 Task: Add a field from the Popular template Priority a blank project AgileFocus
Action: Mouse moved to (1050, 95)
Screenshot: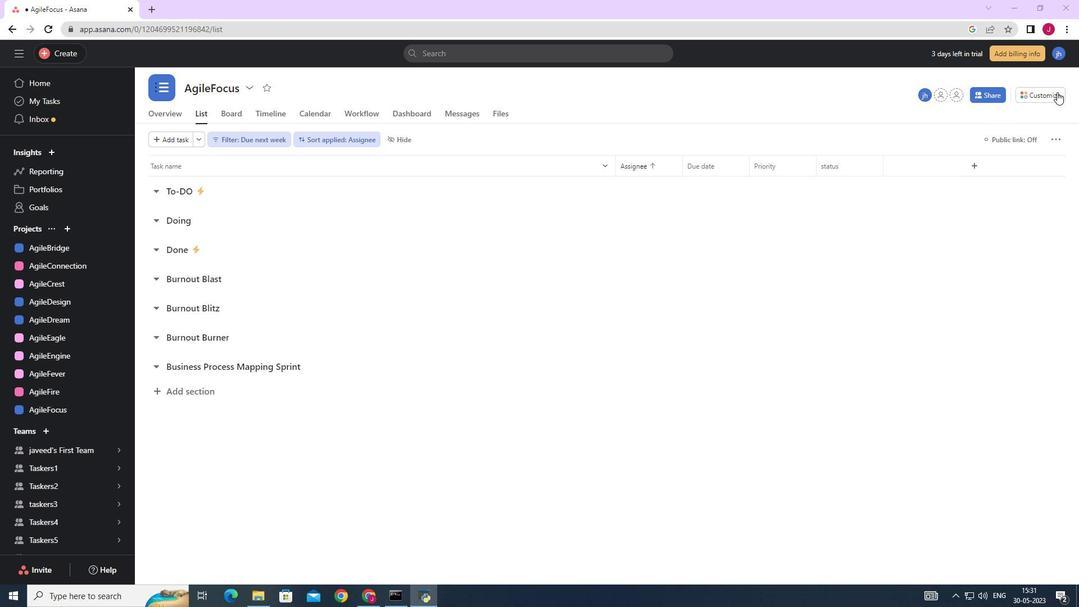 
Action: Mouse pressed left at (1050, 95)
Screenshot: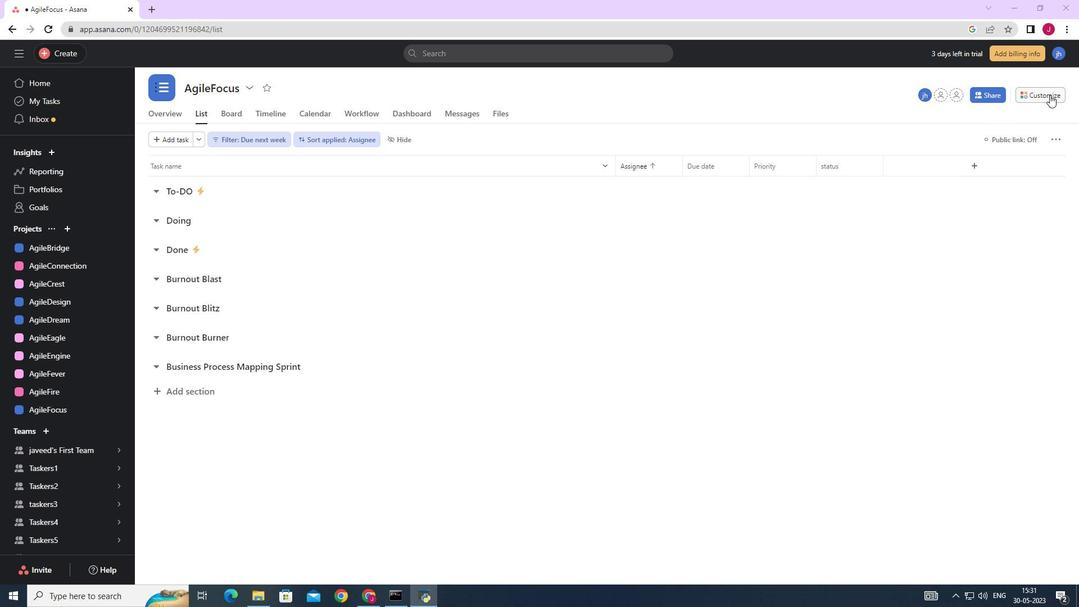 
Action: Mouse moved to (930, 231)
Screenshot: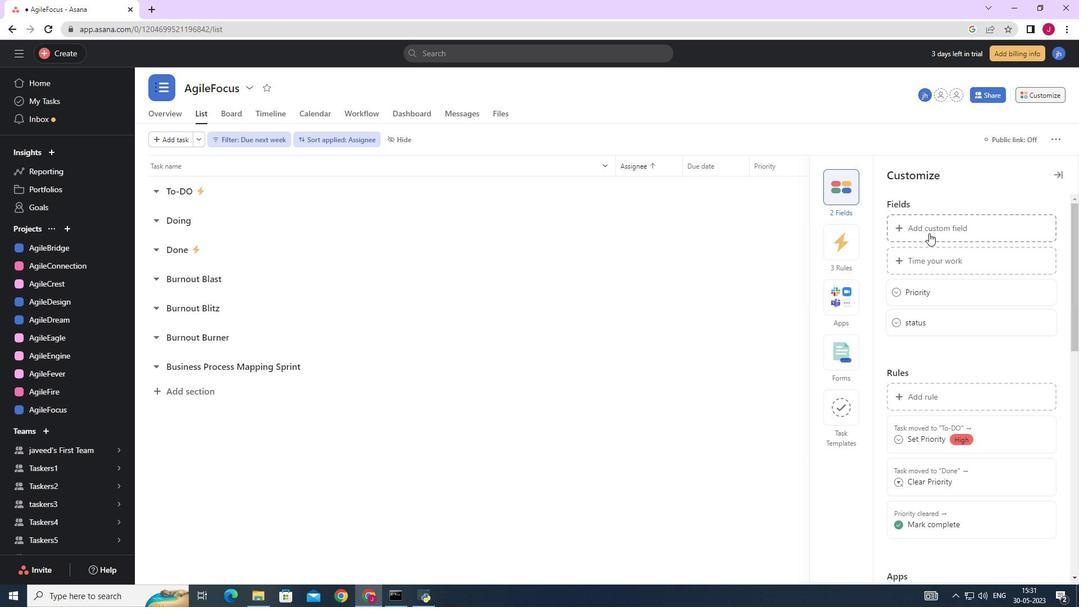 
Action: Mouse pressed left at (930, 231)
Screenshot: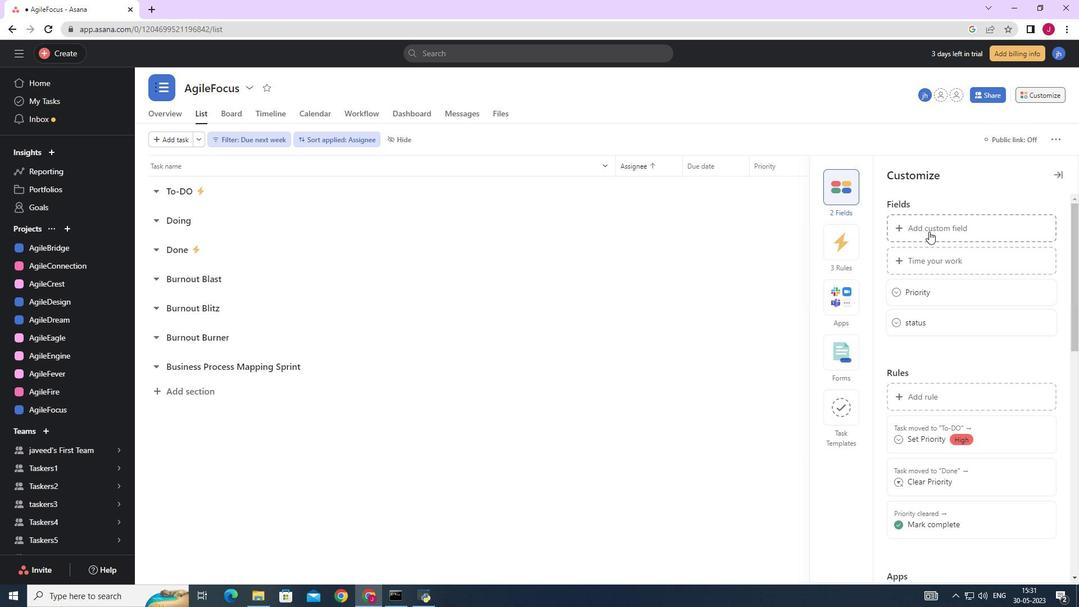 
Action: Mouse moved to (462, 173)
Screenshot: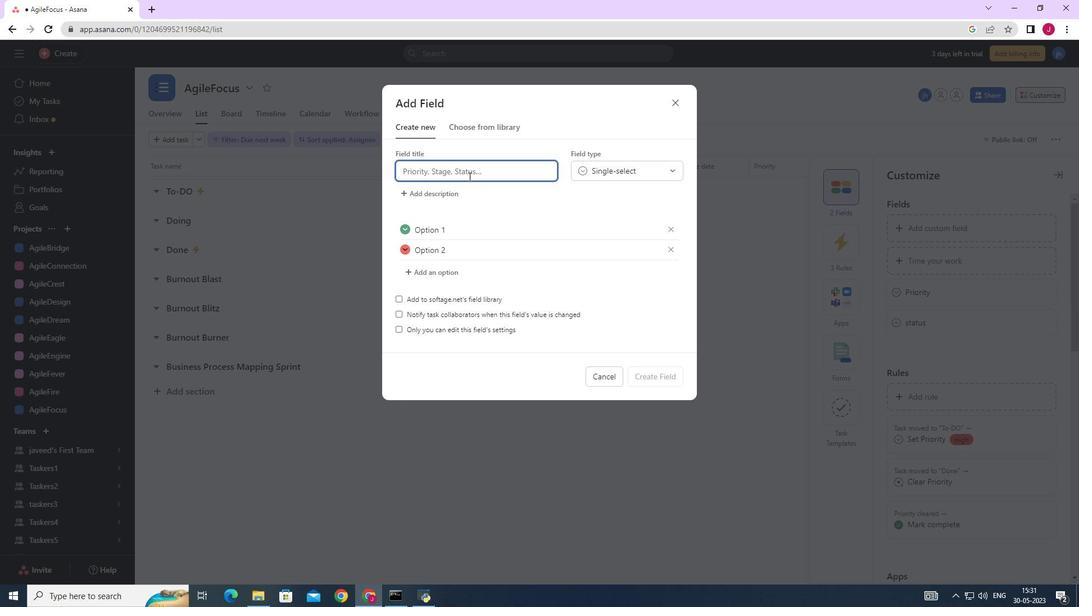 
Action: Key pressed <Key.caps_lock>P<Key.caps_lock>opo<Key.backspace>i<Key.backspace>ular<Key.space>template<Key.space>priority<Key.space>
Screenshot: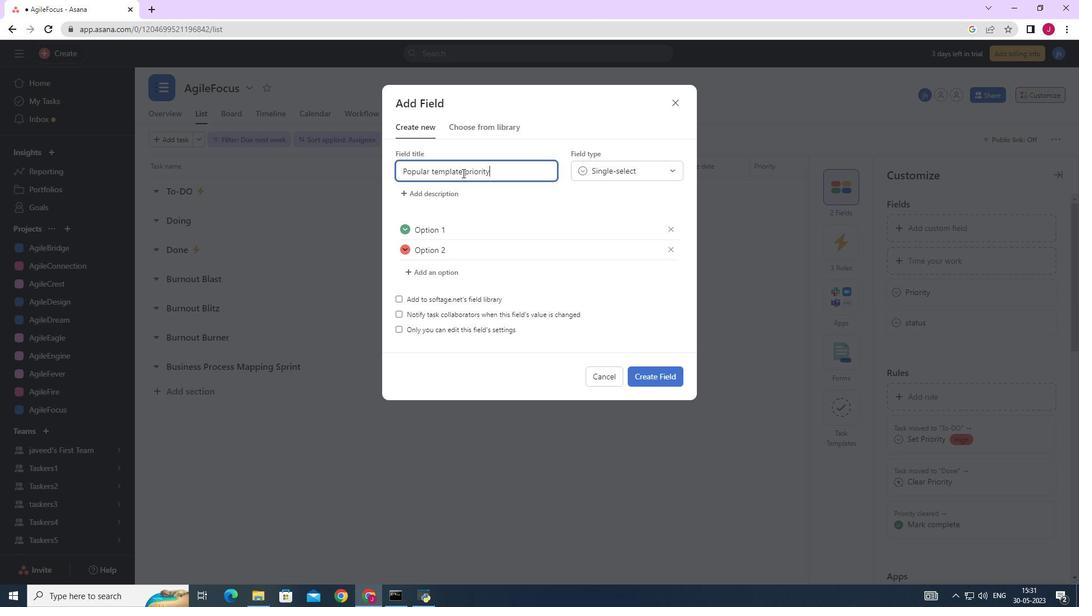 
Action: Mouse moved to (643, 375)
Screenshot: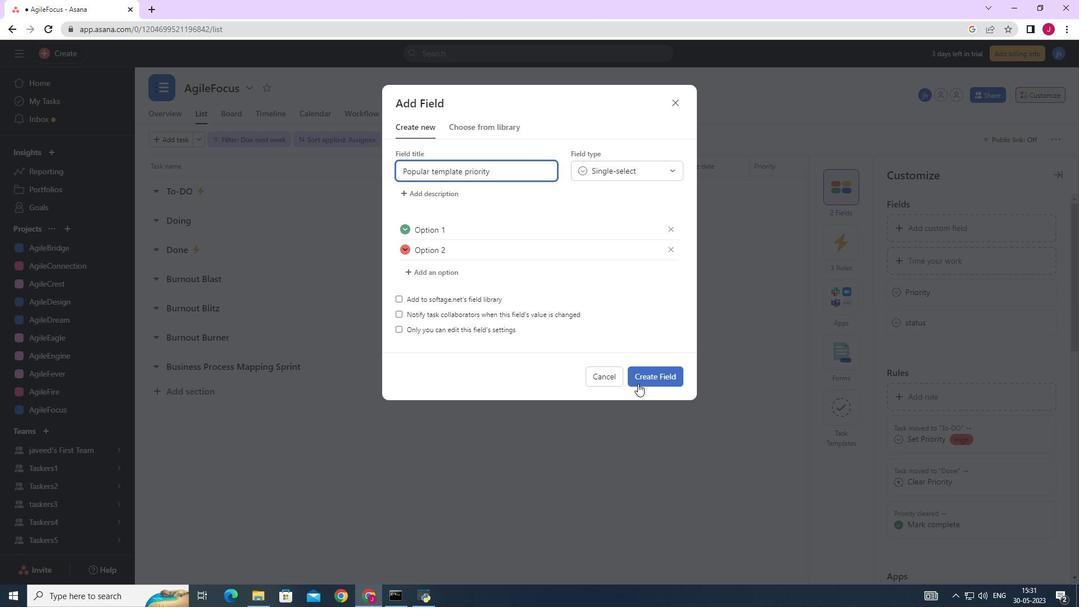 
Action: Mouse pressed left at (643, 375)
Screenshot: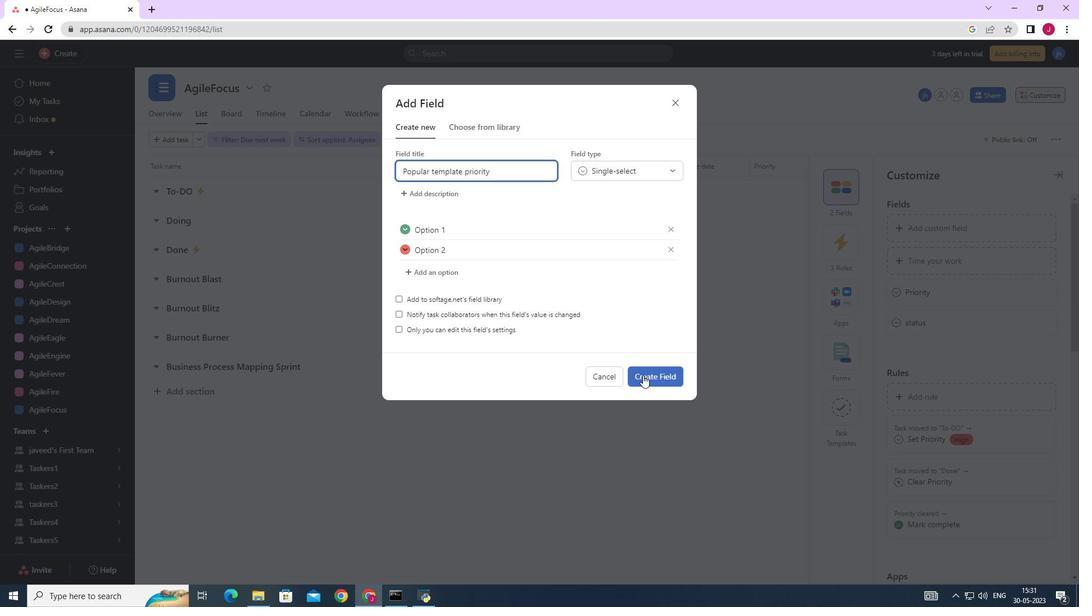 
